 Task: Find information on 'How to Book a Property' on Airbnb.
Action: Mouse moved to (746, 444)
Screenshot: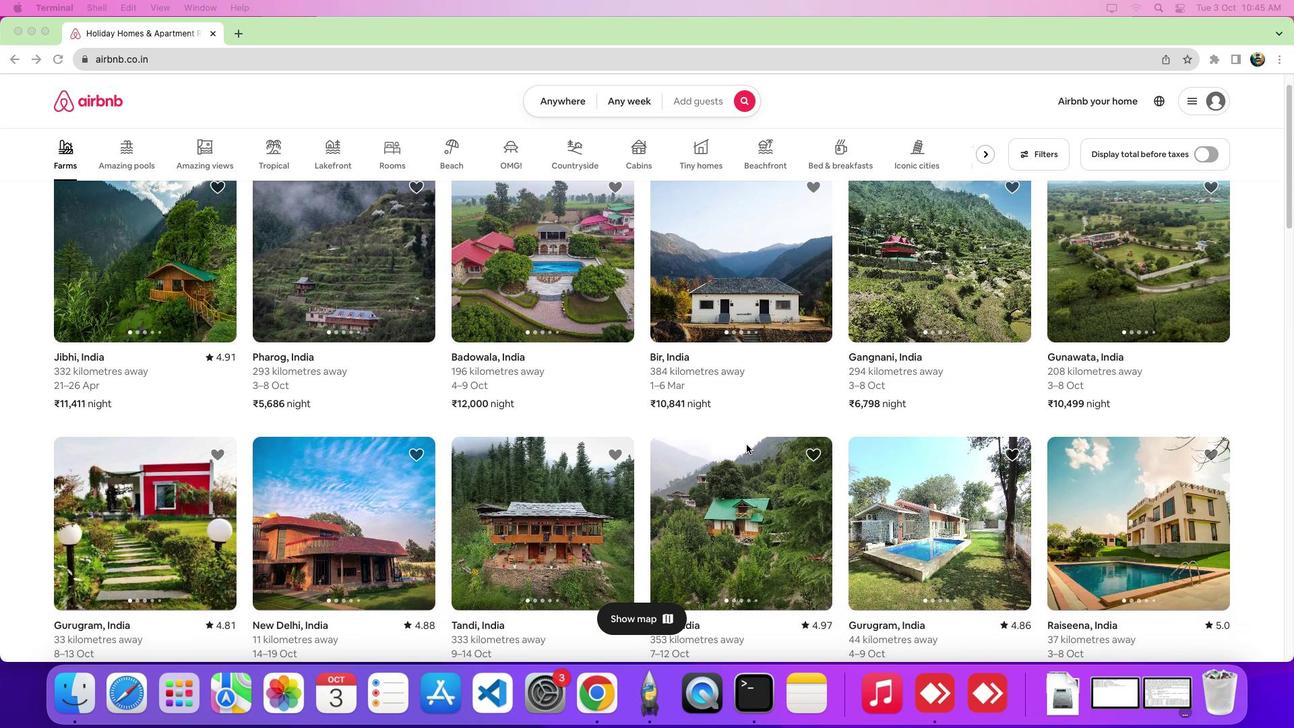 
Action: Mouse scrolled (746, 444) with delta (0, 0)
Screenshot: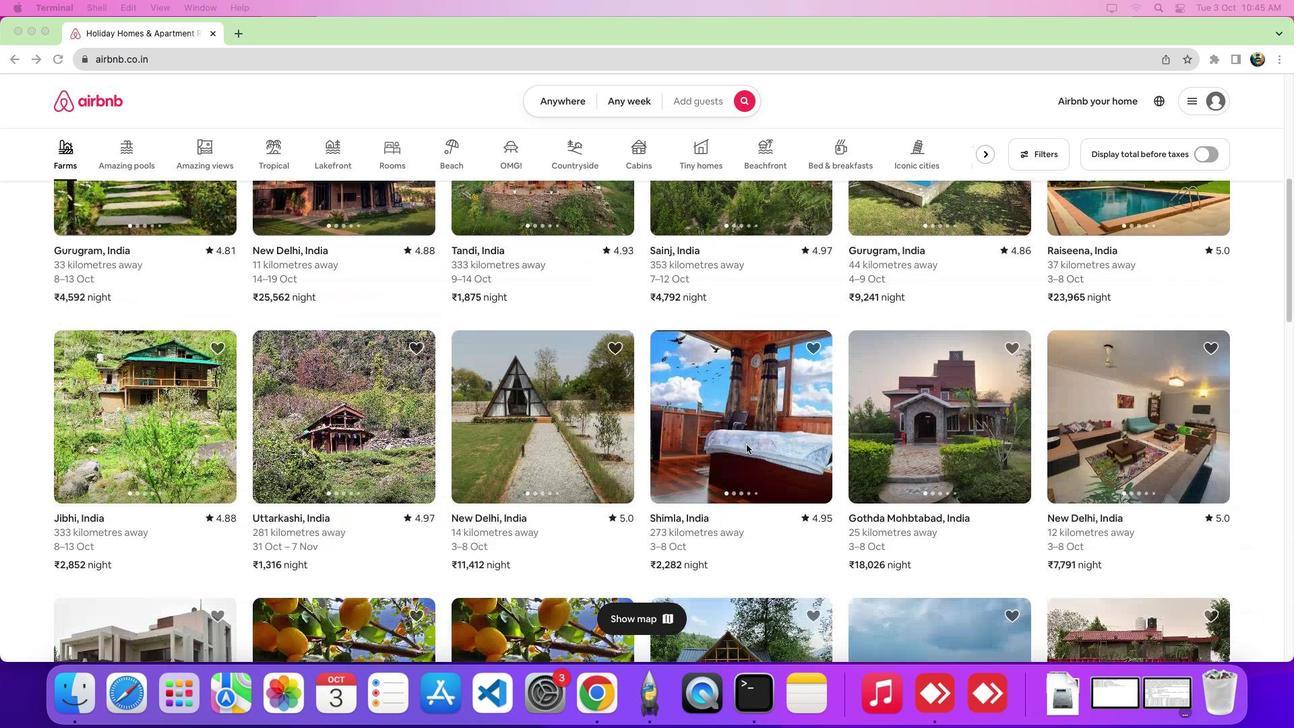 
Action: Mouse scrolled (746, 444) with delta (0, 0)
Screenshot: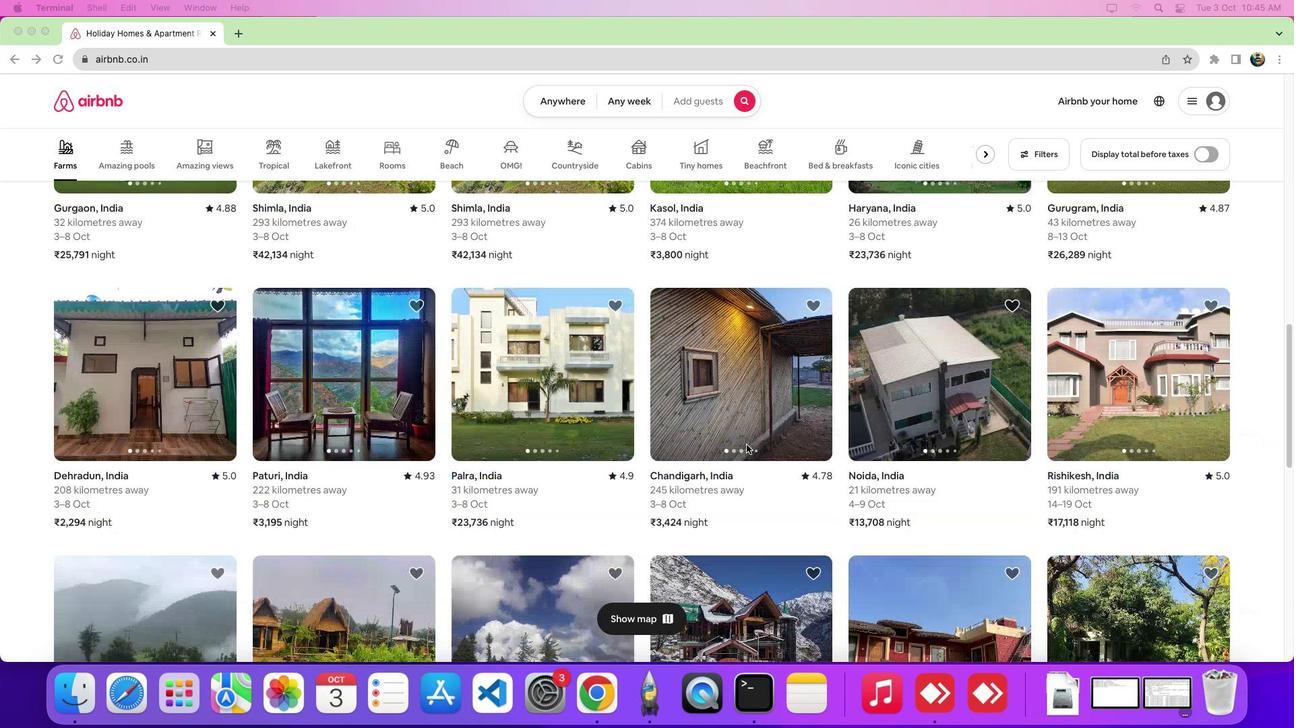 
Action: Mouse scrolled (746, 444) with delta (0, 0)
Screenshot: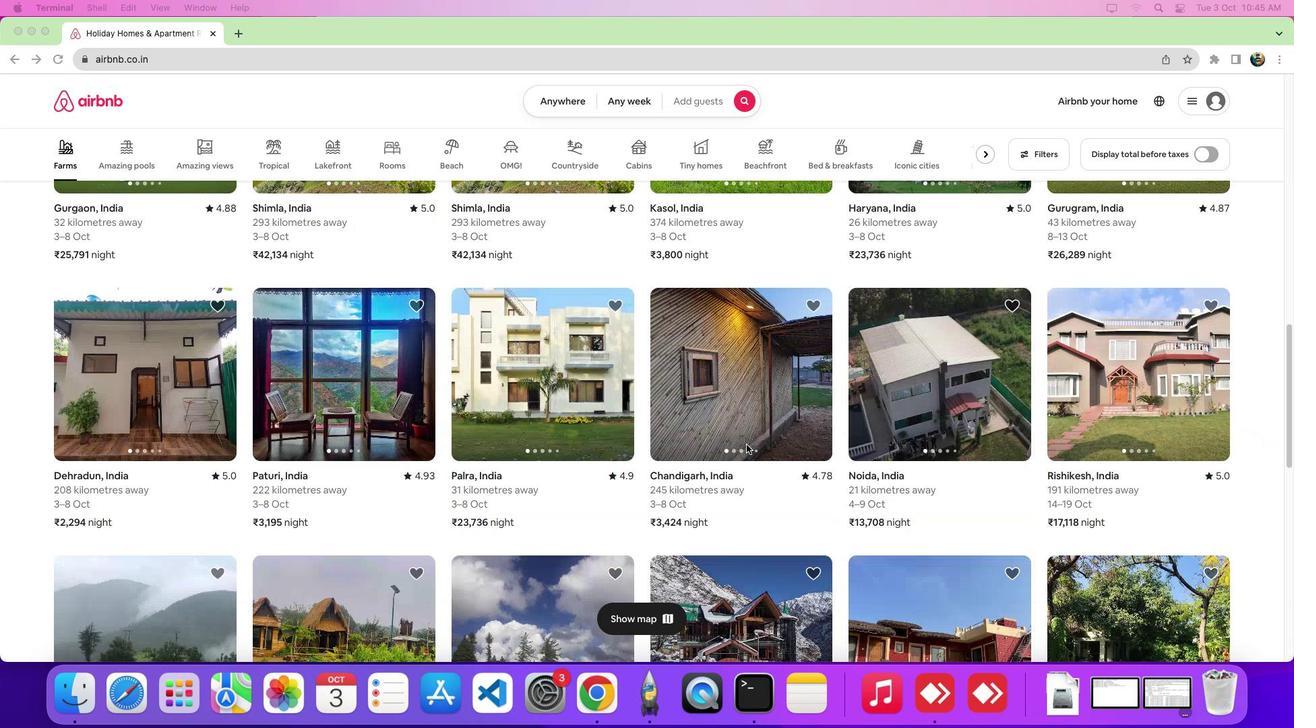 
Action: Mouse scrolled (746, 444) with delta (0, 0)
Screenshot: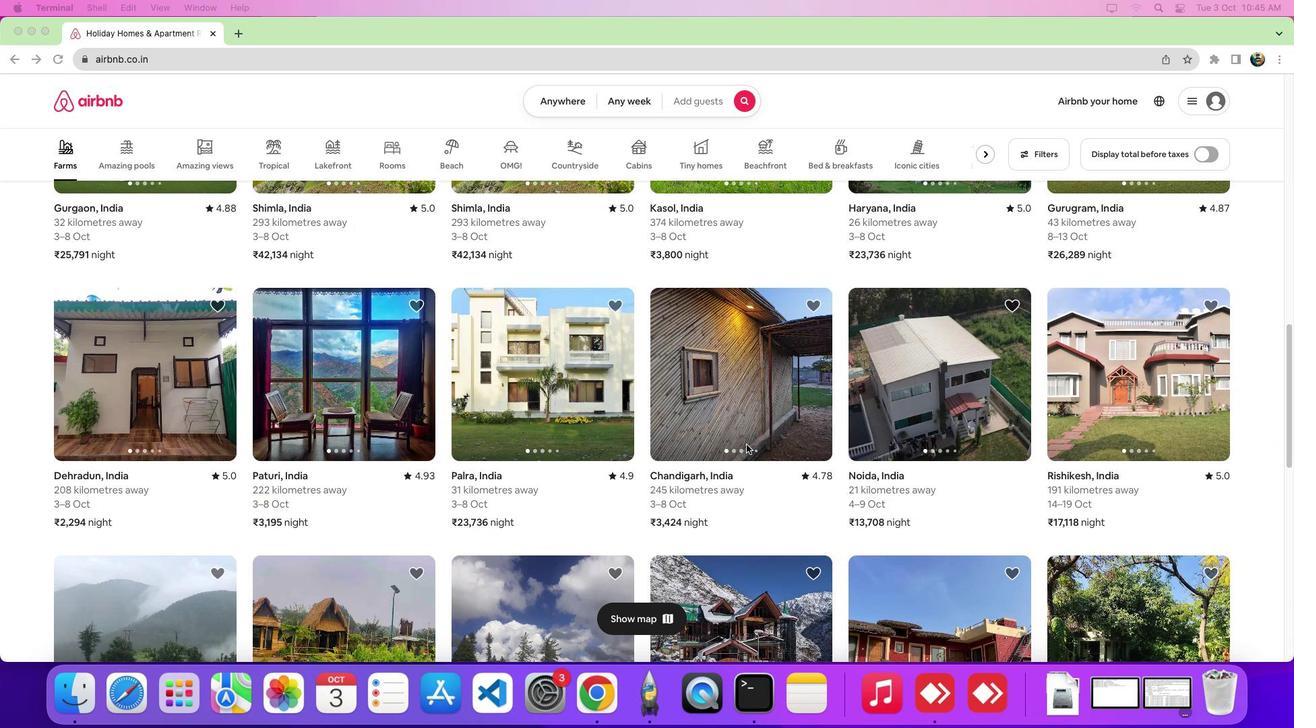 
Action: Mouse scrolled (746, 444) with delta (0, 0)
Screenshot: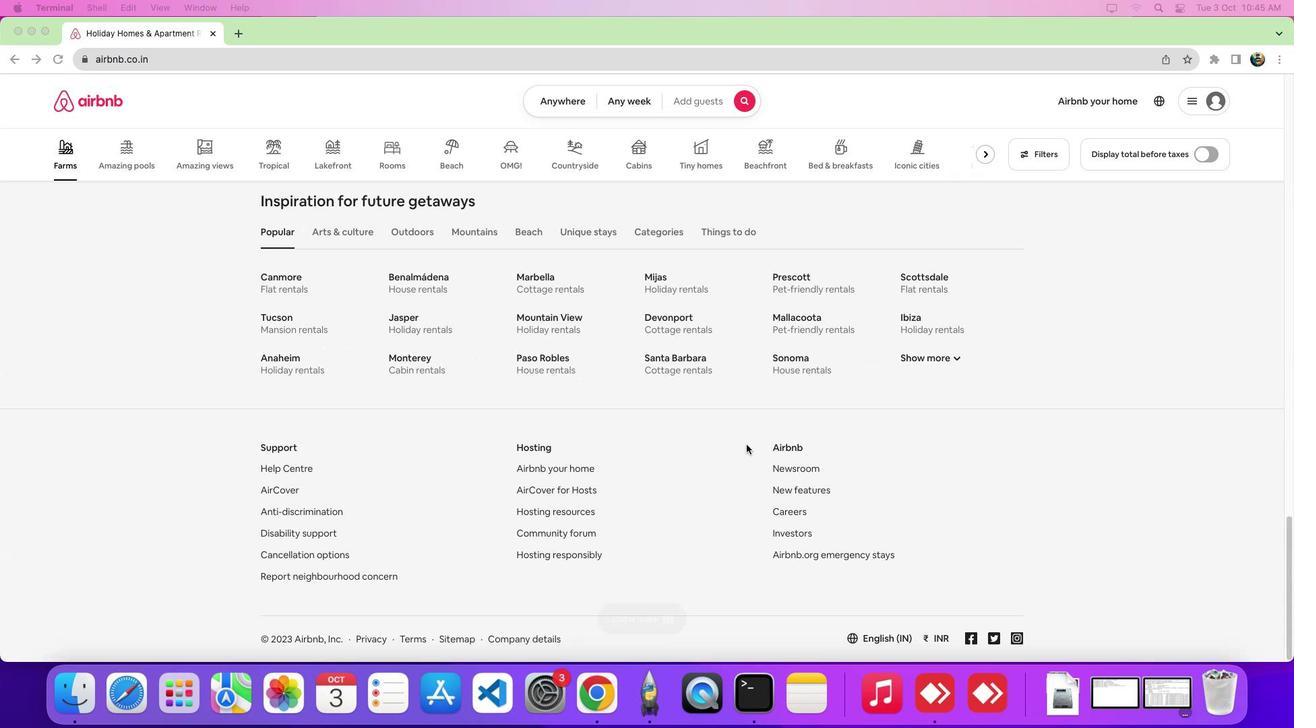 
Action: Mouse scrolled (746, 444) with delta (0, 0)
Screenshot: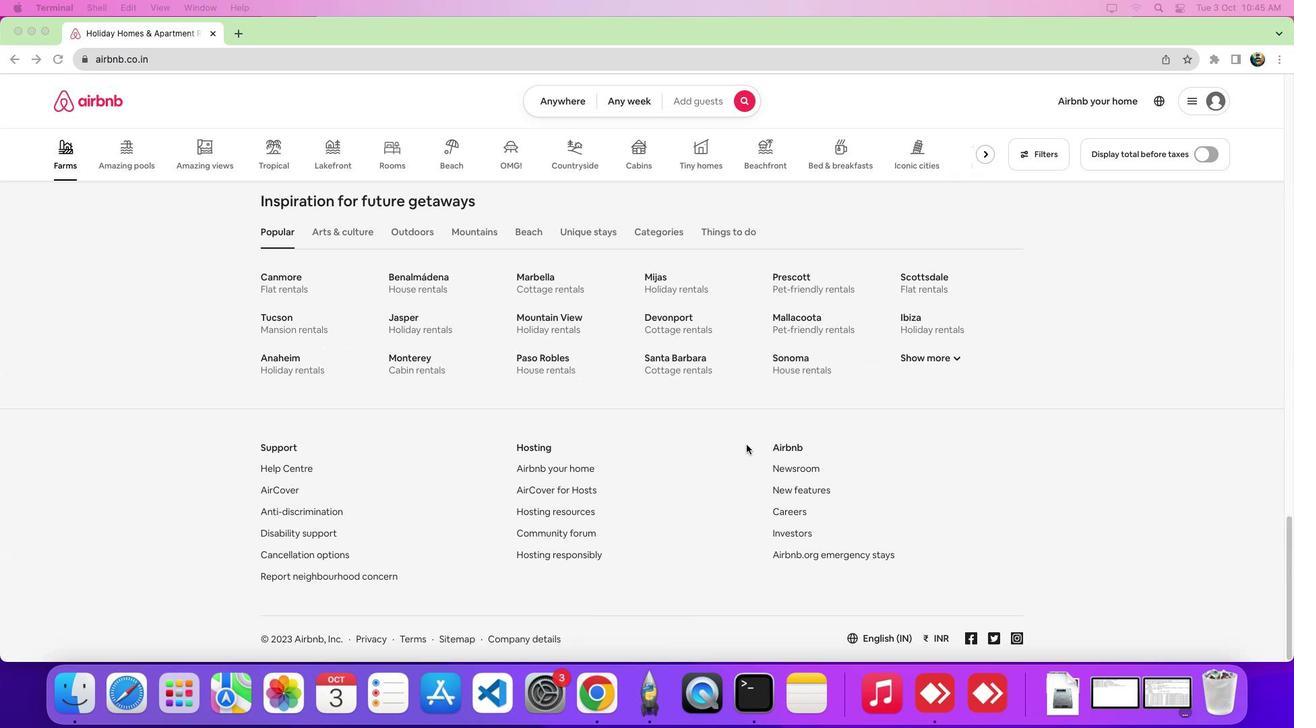 
Action: Mouse scrolled (746, 444) with delta (0, -4)
Screenshot: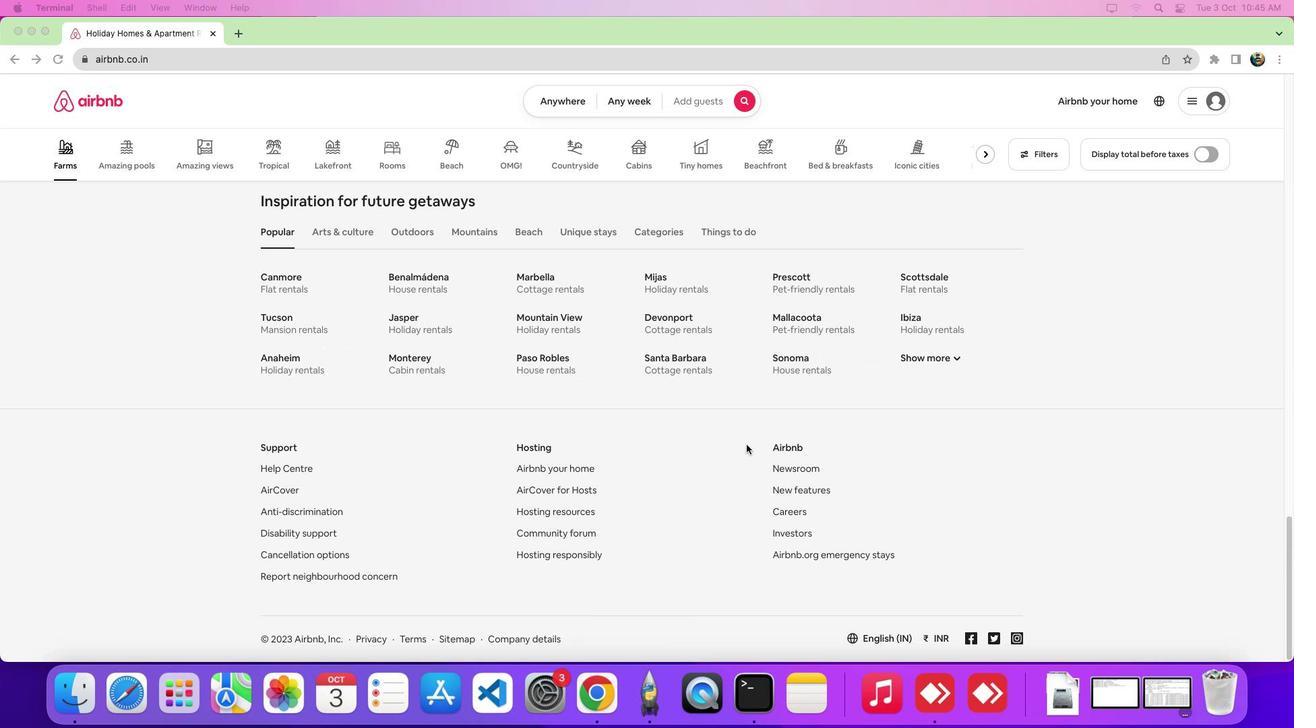 
Action: Mouse scrolled (746, 444) with delta (0, -4)
Screenshot: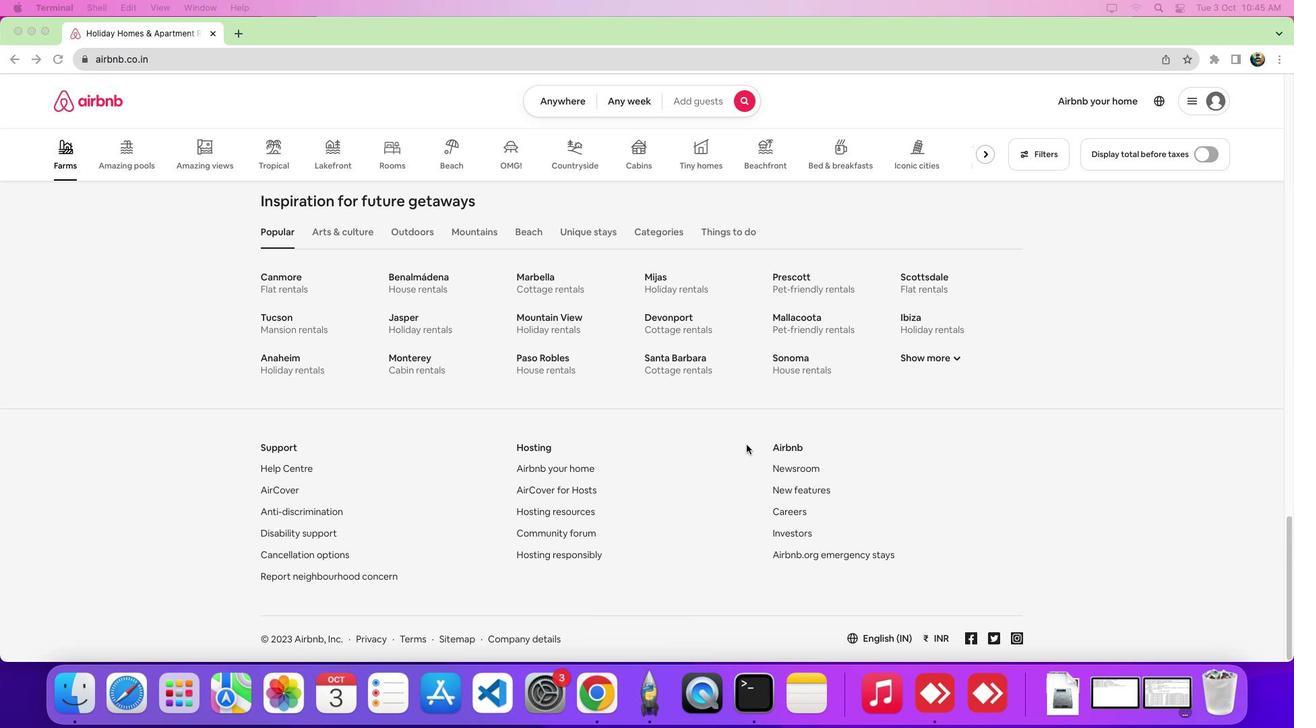 
Action: Mouse scrolled (746, 444) with delta (0, 0)
Screenshot: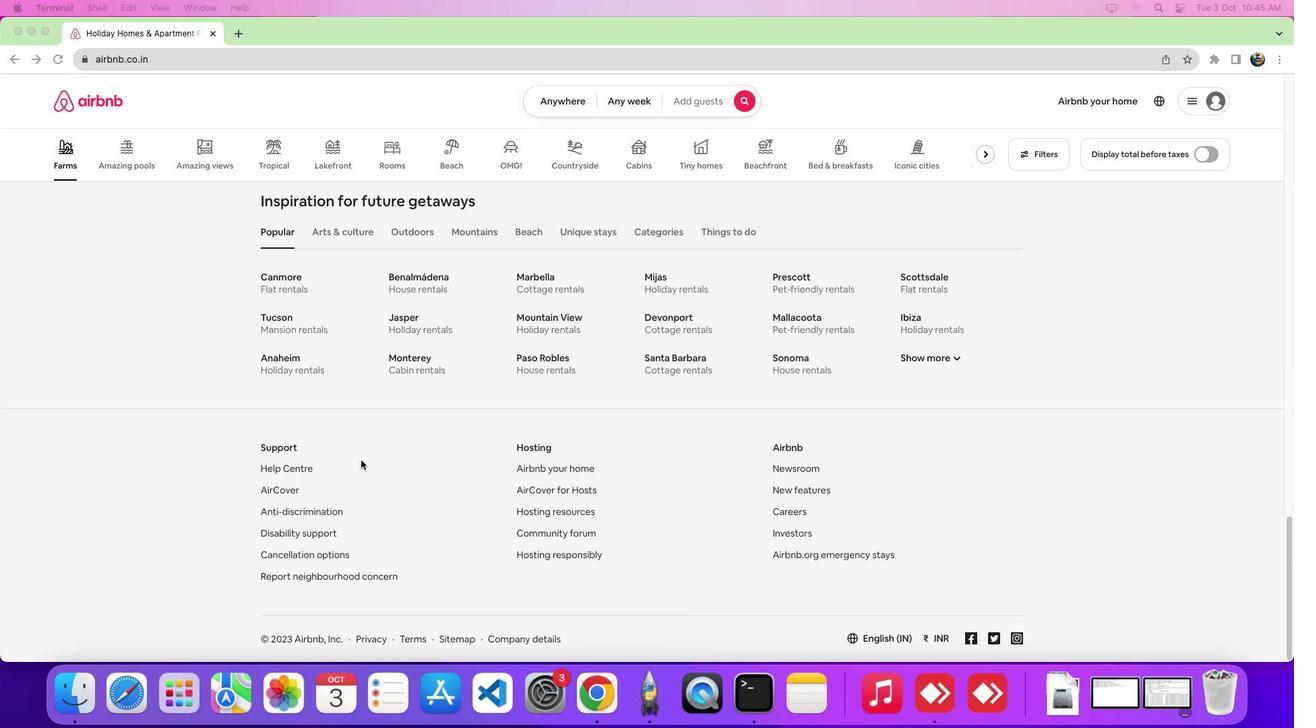 
Action: Mouse scrolled (746, 444) with delta (0, 0)
Screenshot: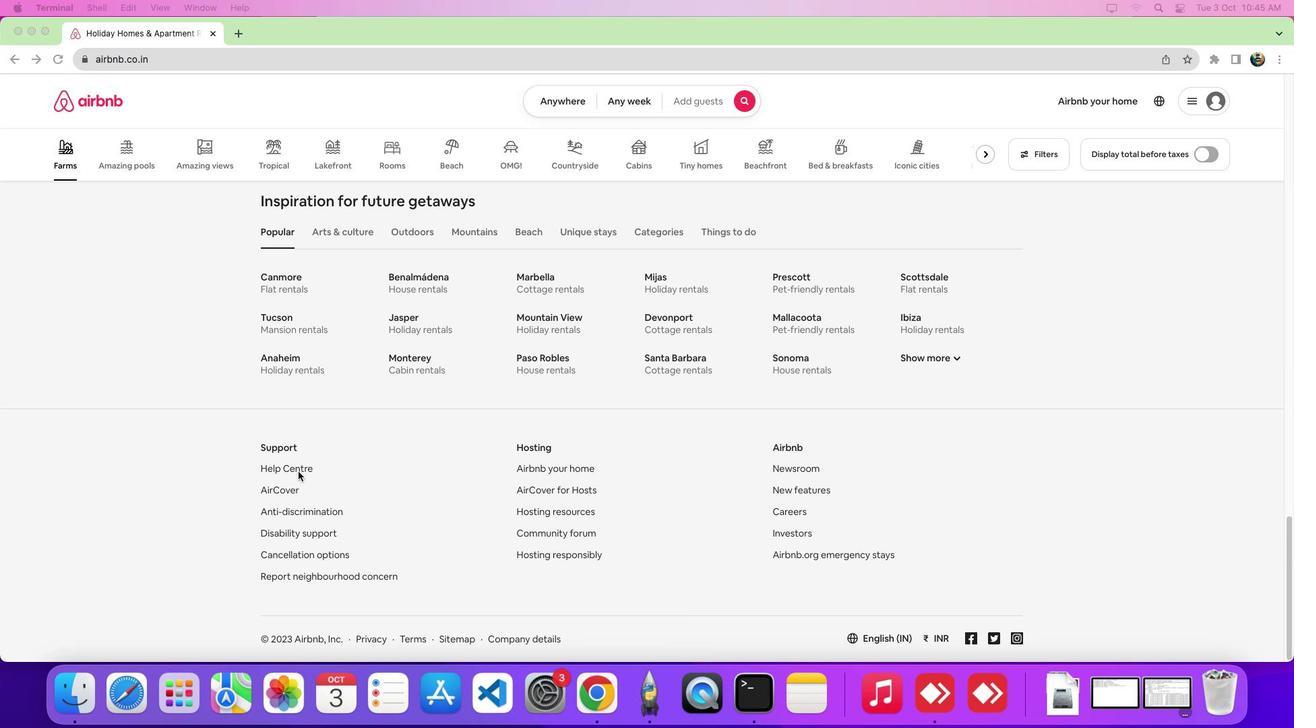
Action: Mouse scrolled (746, 444) with delta (0, -4)
Screenshot: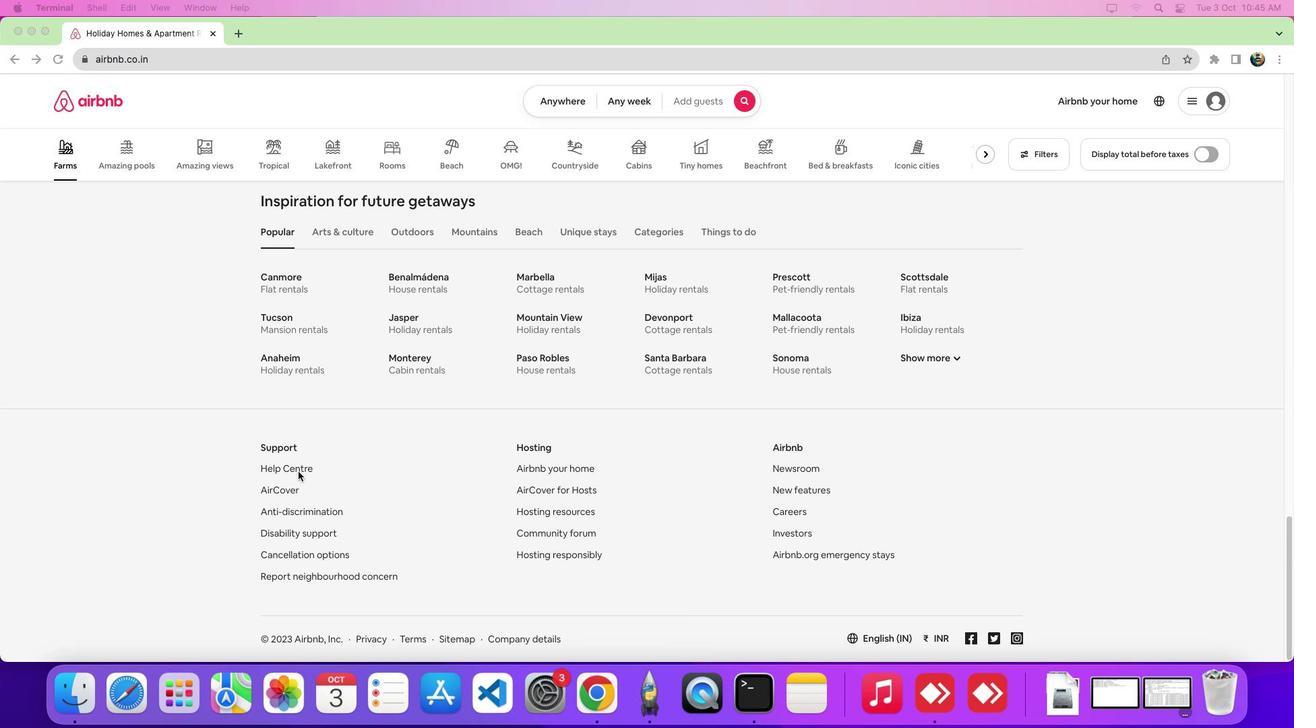 
Action: Mouse scrolled (746, 444) with delta (0, -6)
Screenshot: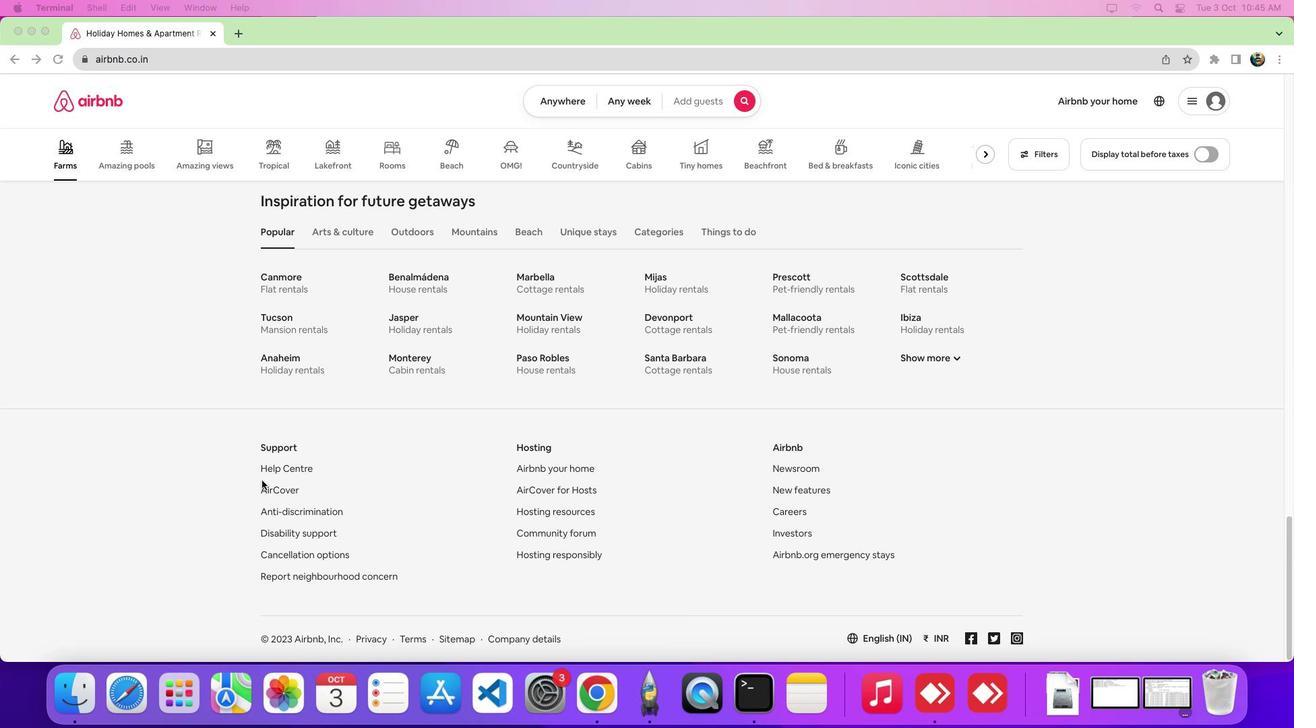 
Action: Mouse scrolled (746, 444) with delta (0, 0)
Screenshot: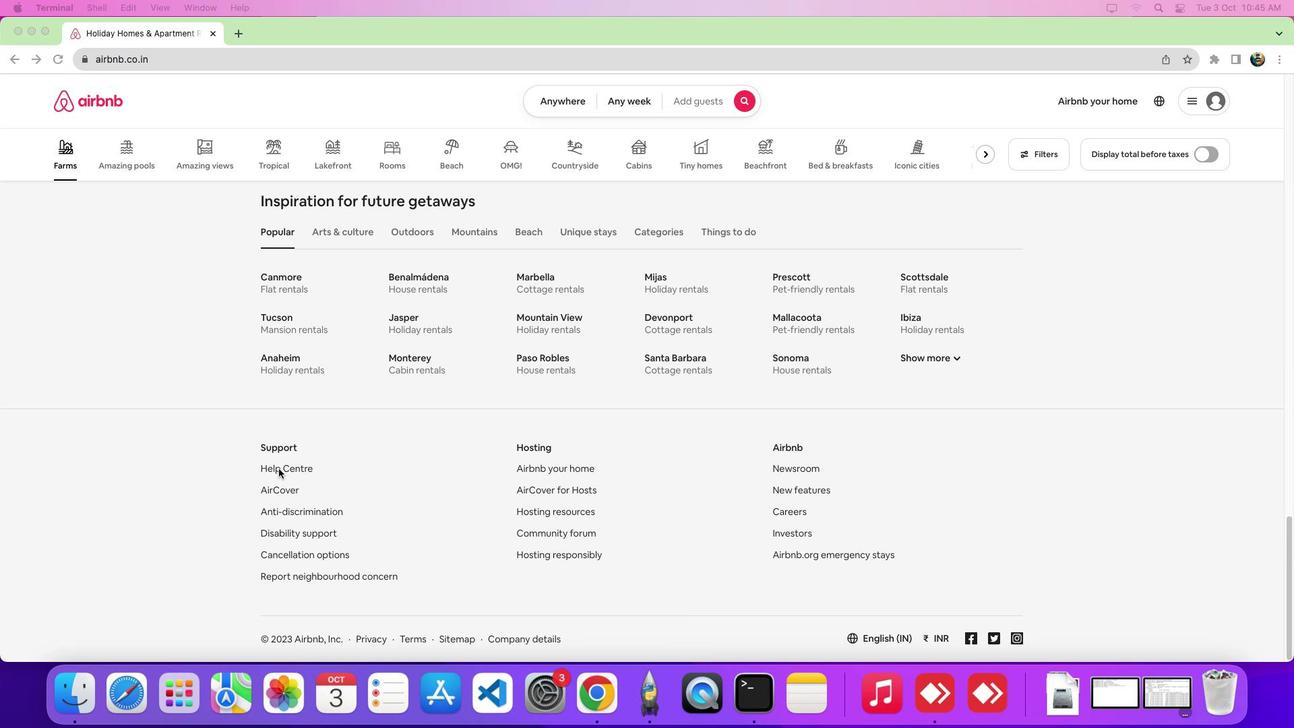 
Action: Mouse scrolled (746, 444) with delta (0, 0)
Screenshot: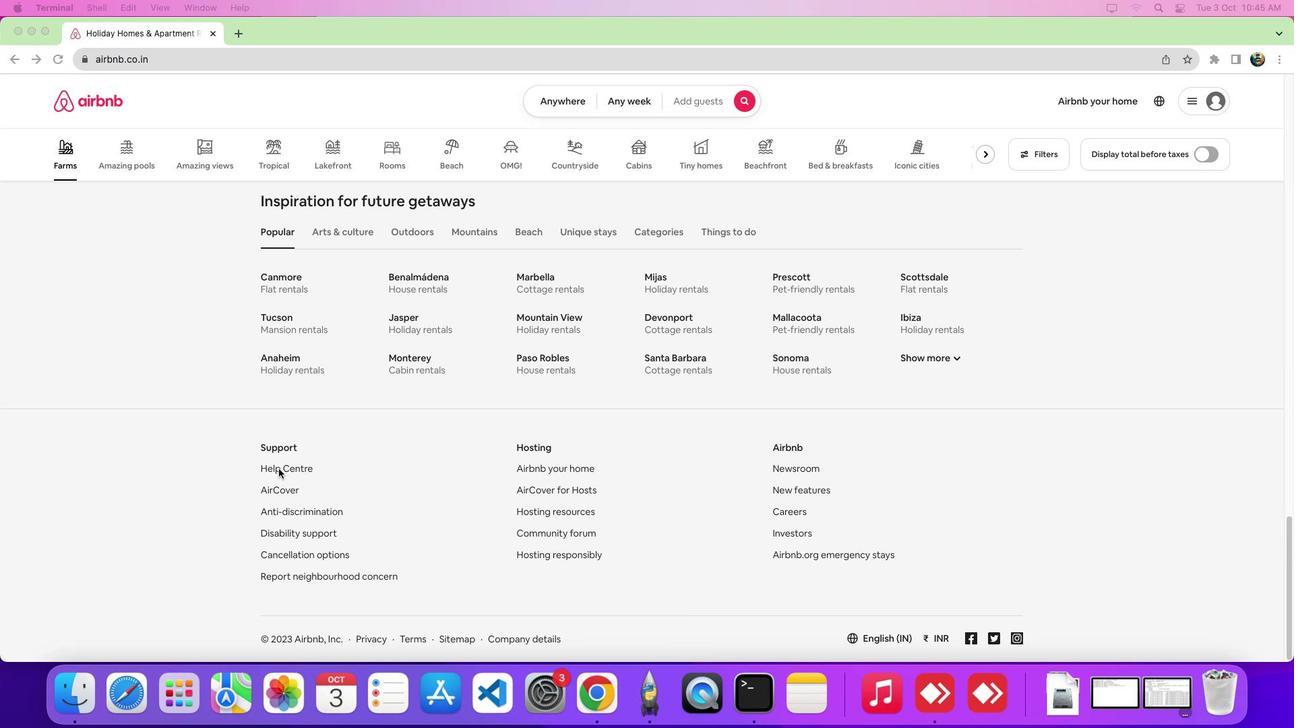 
Action: Mouse scrolled (746, 444) with delta (0, -5)
Screenshot: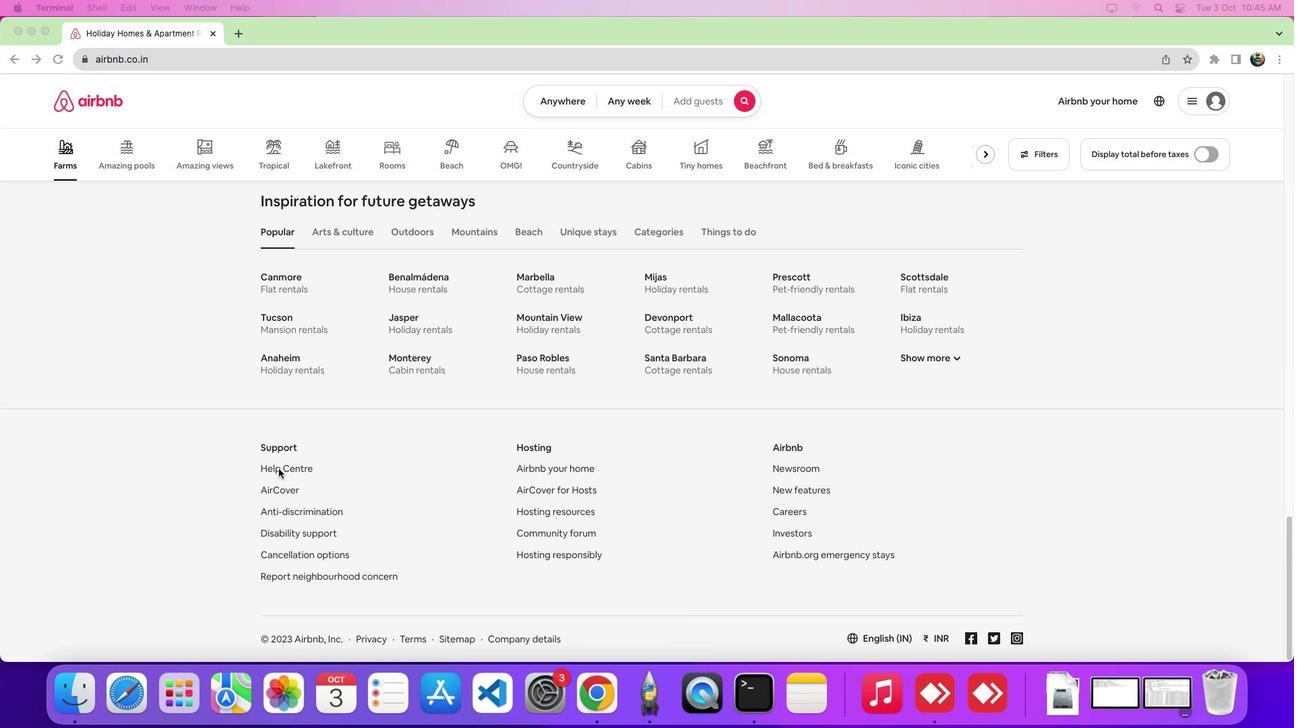 
Action: Mouse scrolled (746, 444) with delta (0, -8)
Screenshot: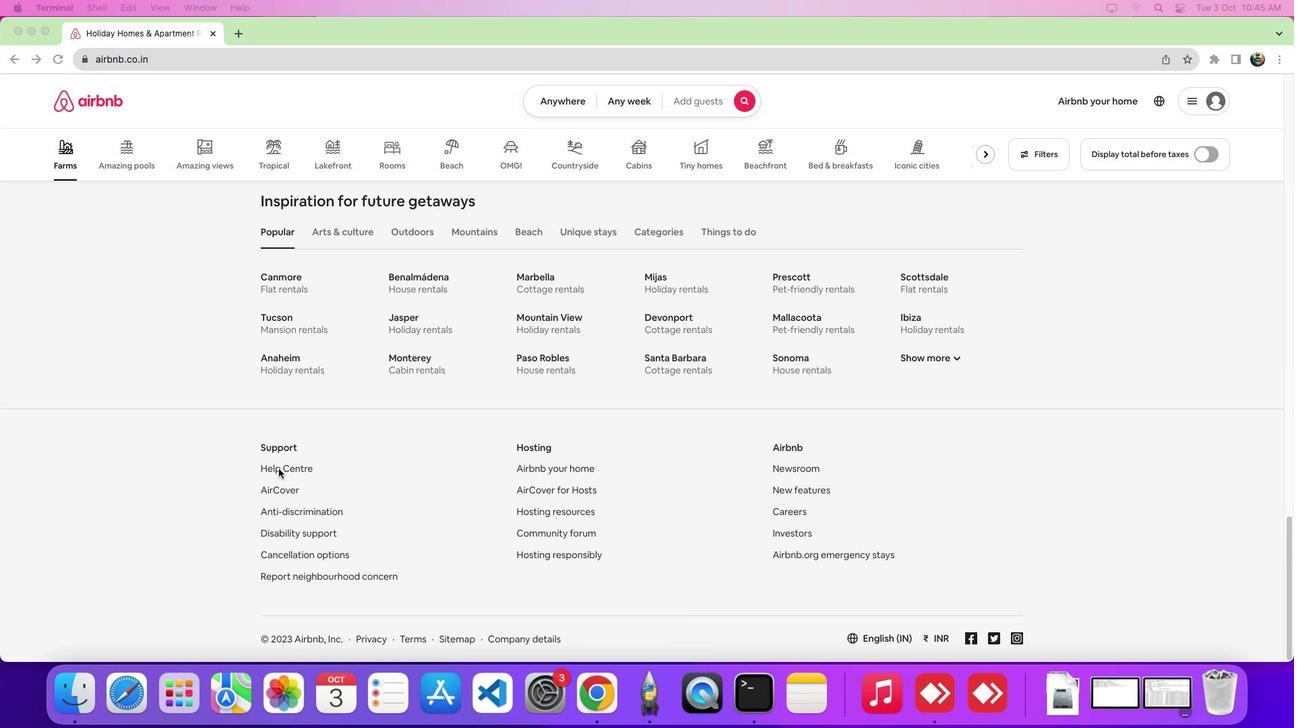 
Action: Mouse scrolled (746, 444) with delta (0, -8)
Screenshot: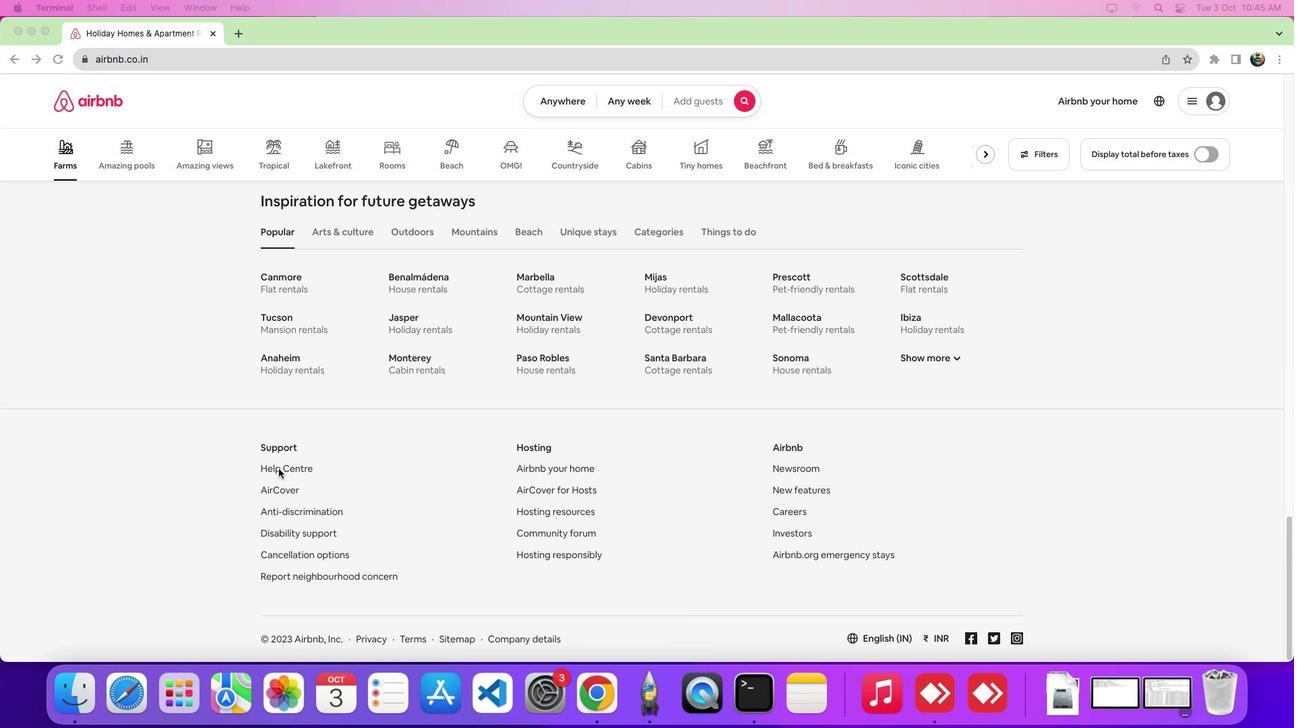 
Action: Mouse moved to (278, 468)
Screenshot: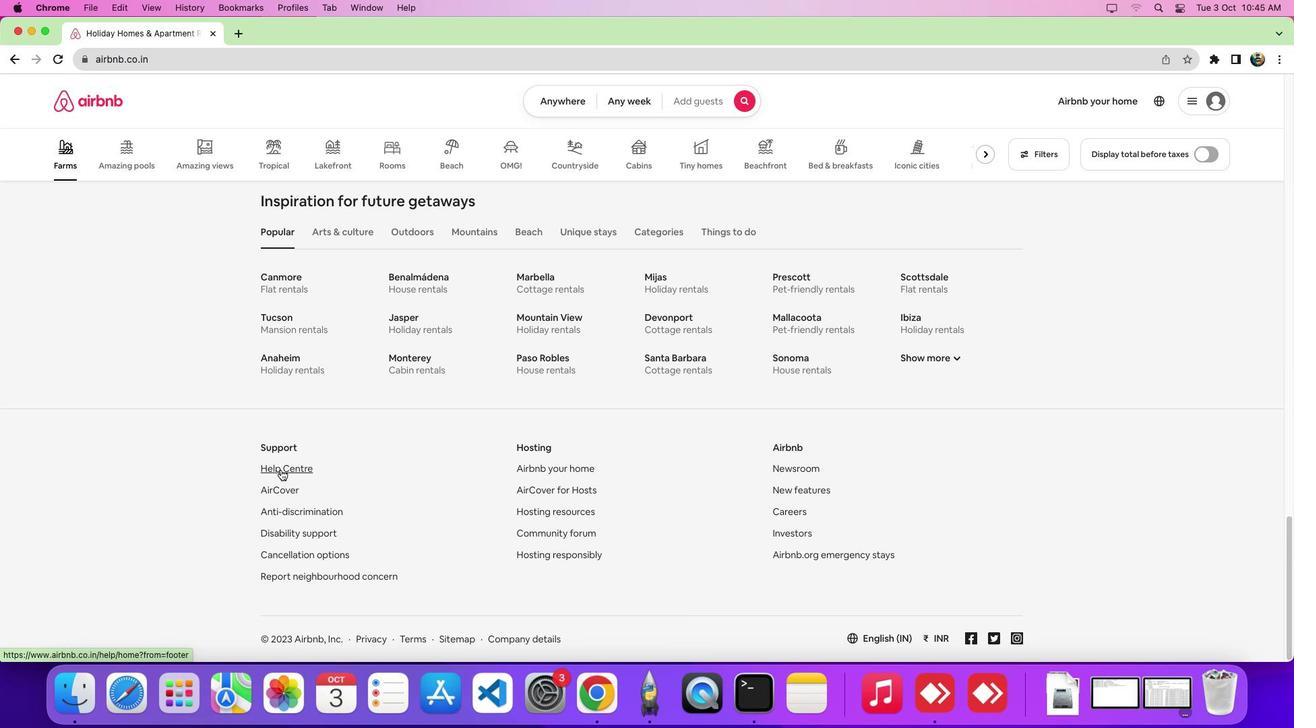 
Action: Mouse pressed left at (278, 468)
Screenshot: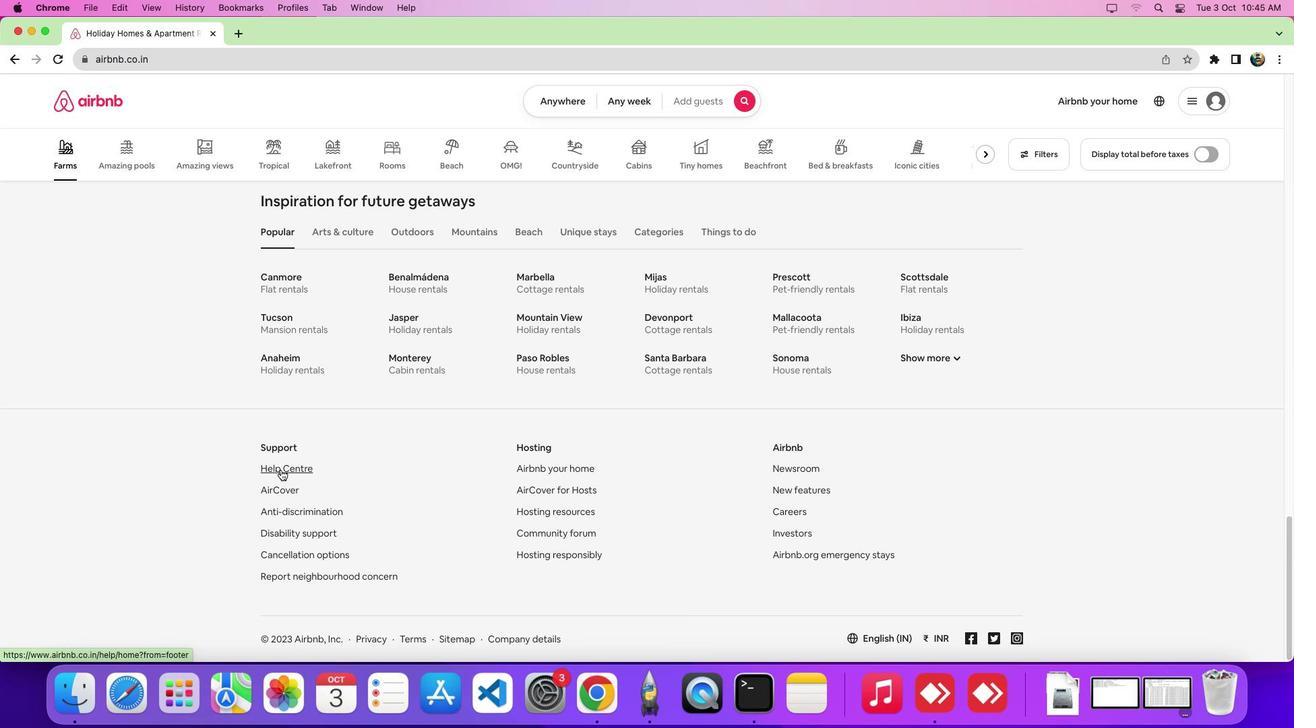 
Action: Mouse moved to (280, 469)
Screenshot: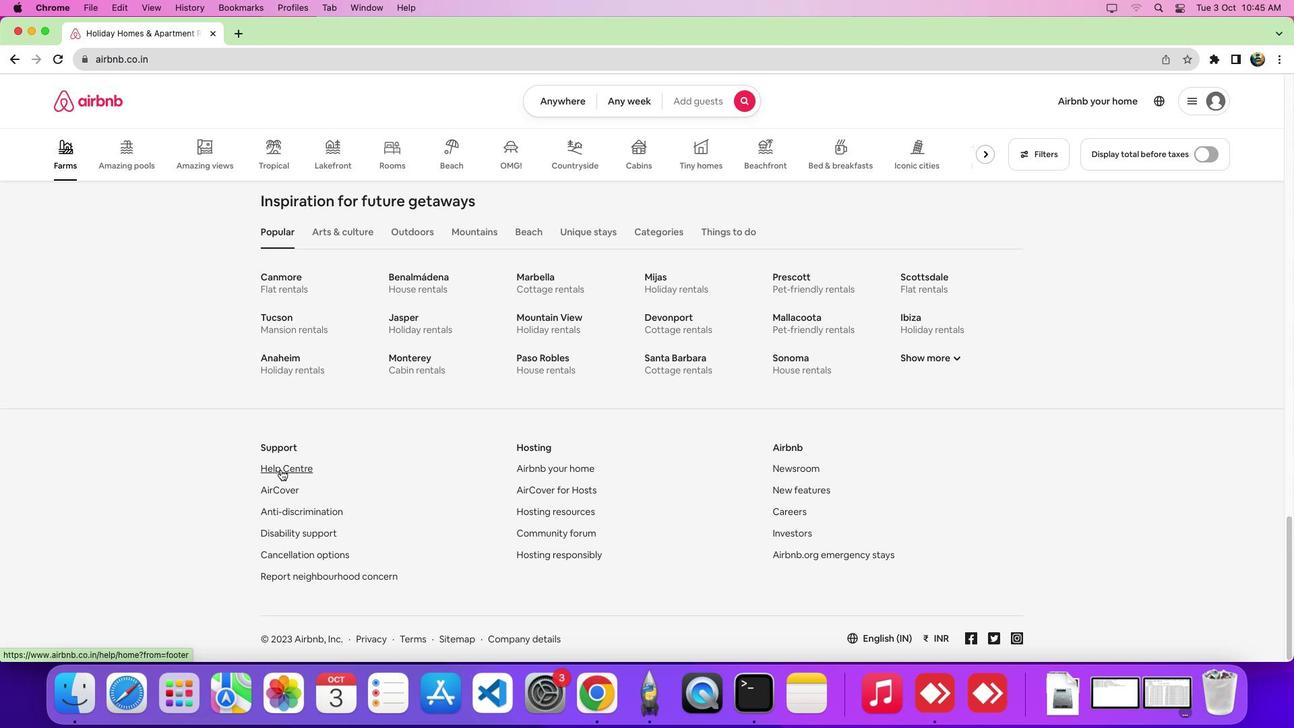 
Action: Mouse pressed left at (280, 469)
Screenshot: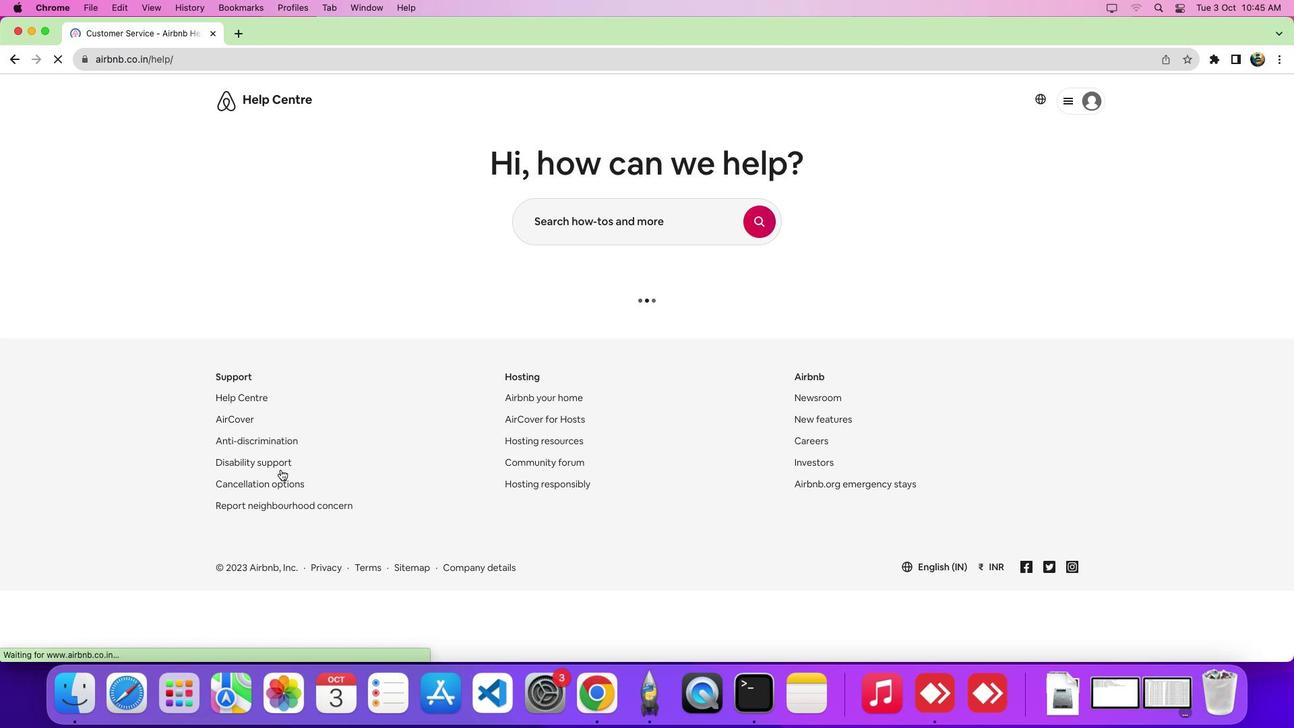 
Action: Mouse moved to (635, 223)
Screenshot: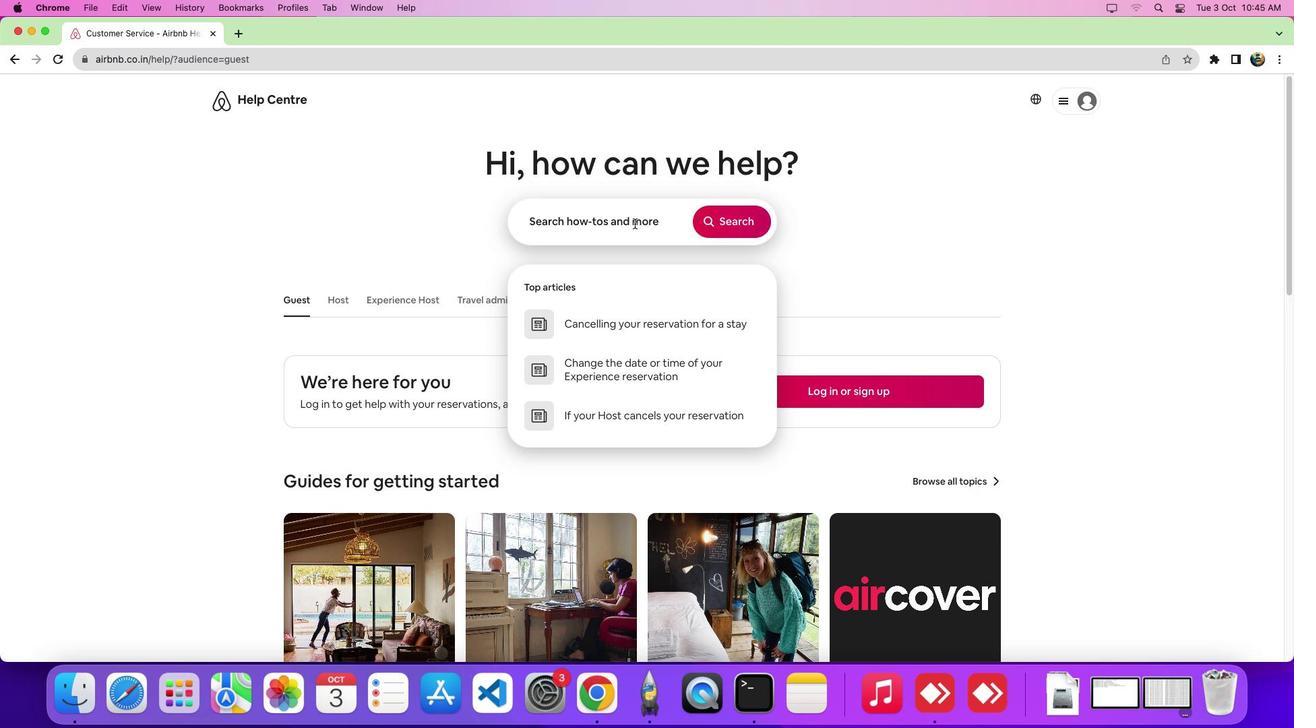 
Action: Mouse pressed left at (635, 223)
Screenshot: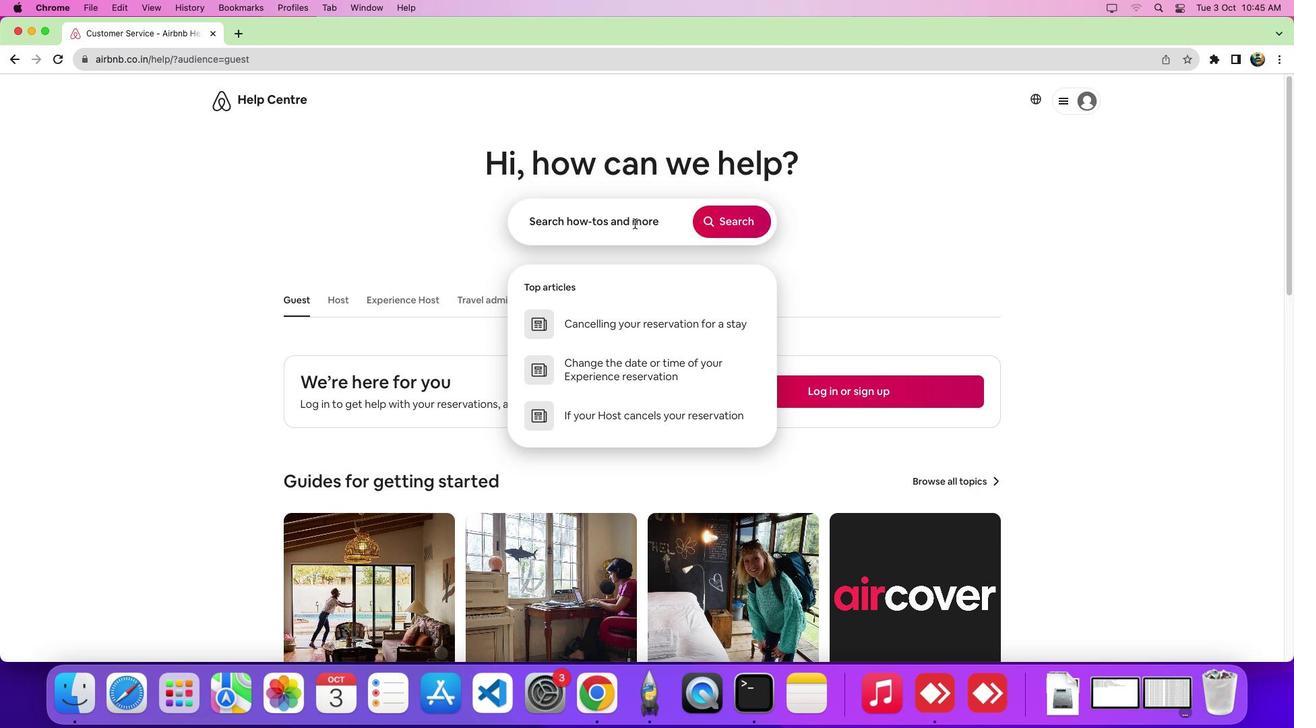 
Action: Key pressed Key.shift'H''o''w'Key.space't''o'Key.space'b''o''o''k'Key.space'a'Key.space'p''r''o''p''e''r''t''y'Key.enter
Screenshot: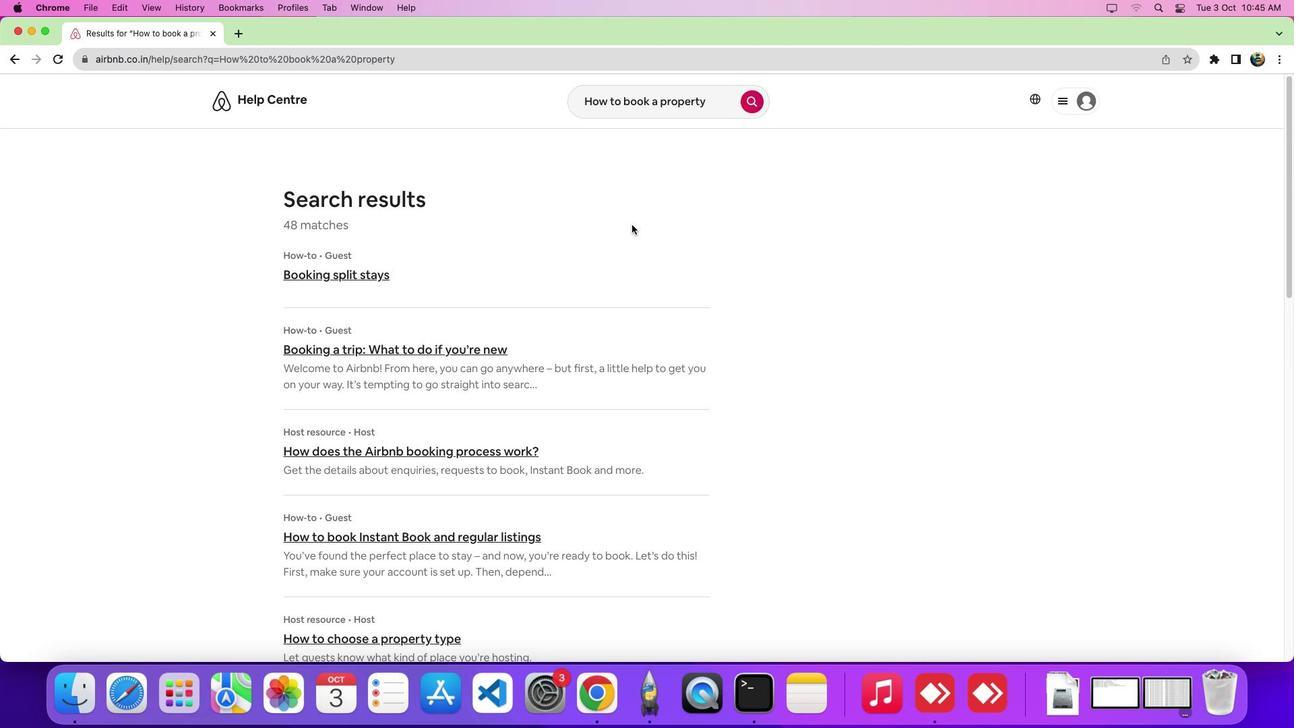 
Action: Mouse moved to (613, 237)
Screenshot: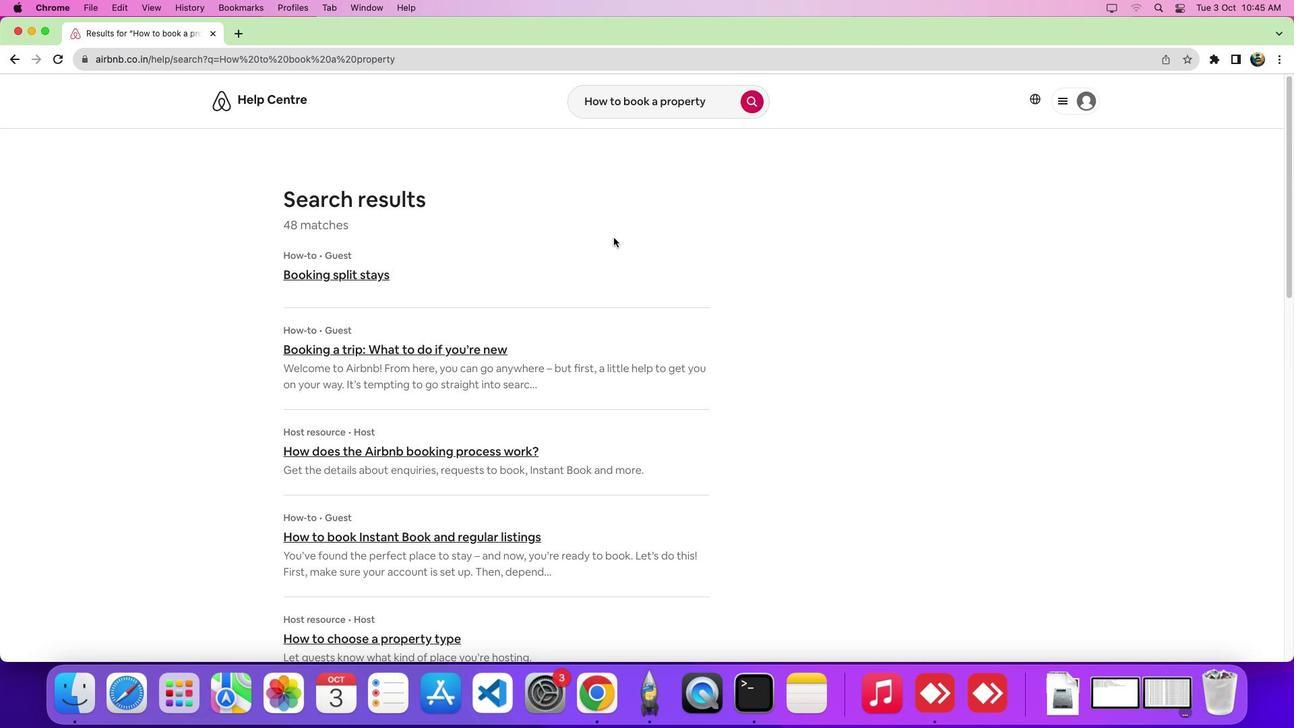 
